 Task: Select video "movie D.mp4".
Action: Mouse moved to (462, 134)
Screenshot: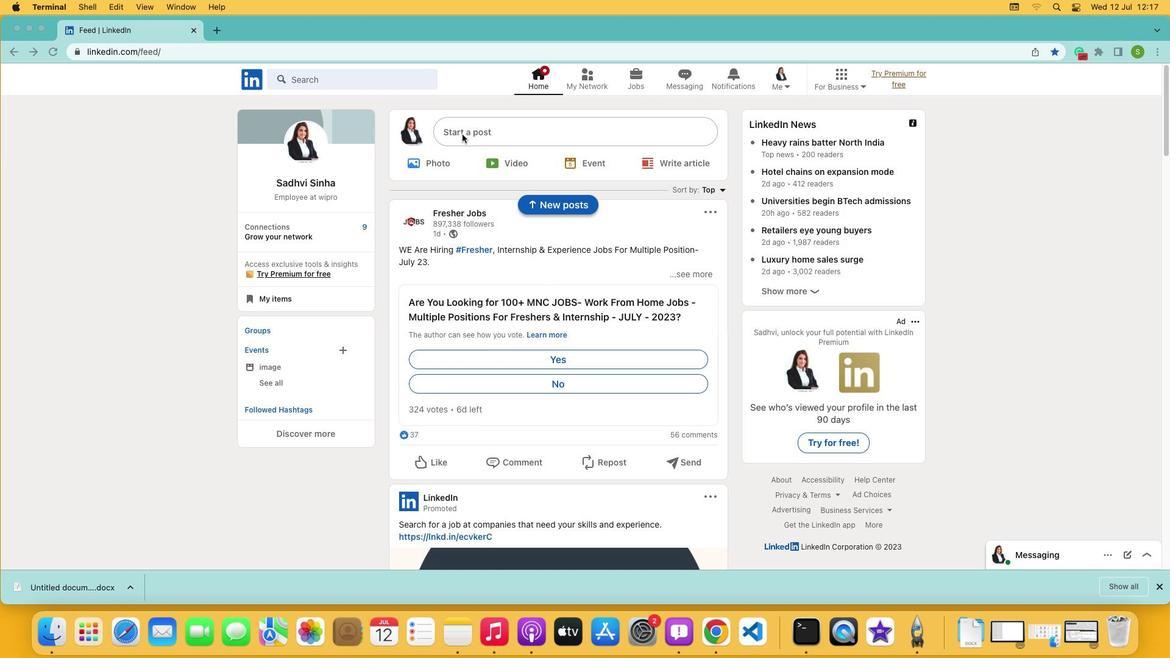 
Action: Mouse pressed left at (462, 134)
Screenshot: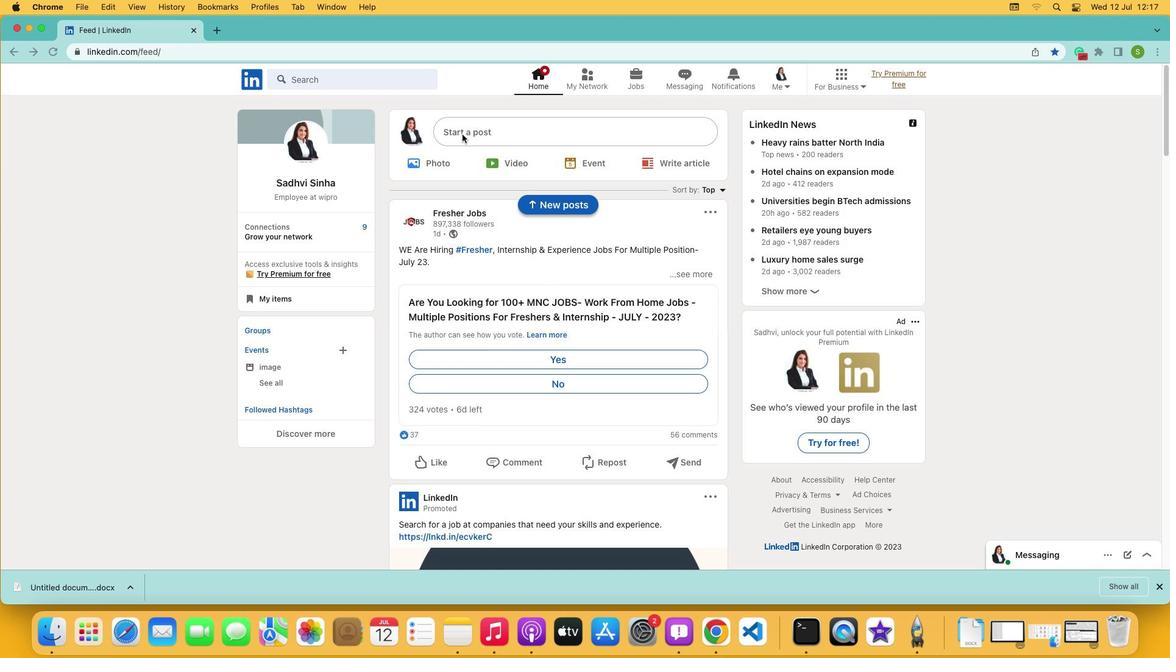 
Action: Mouse pressed left at (462, 134)
Screenshot: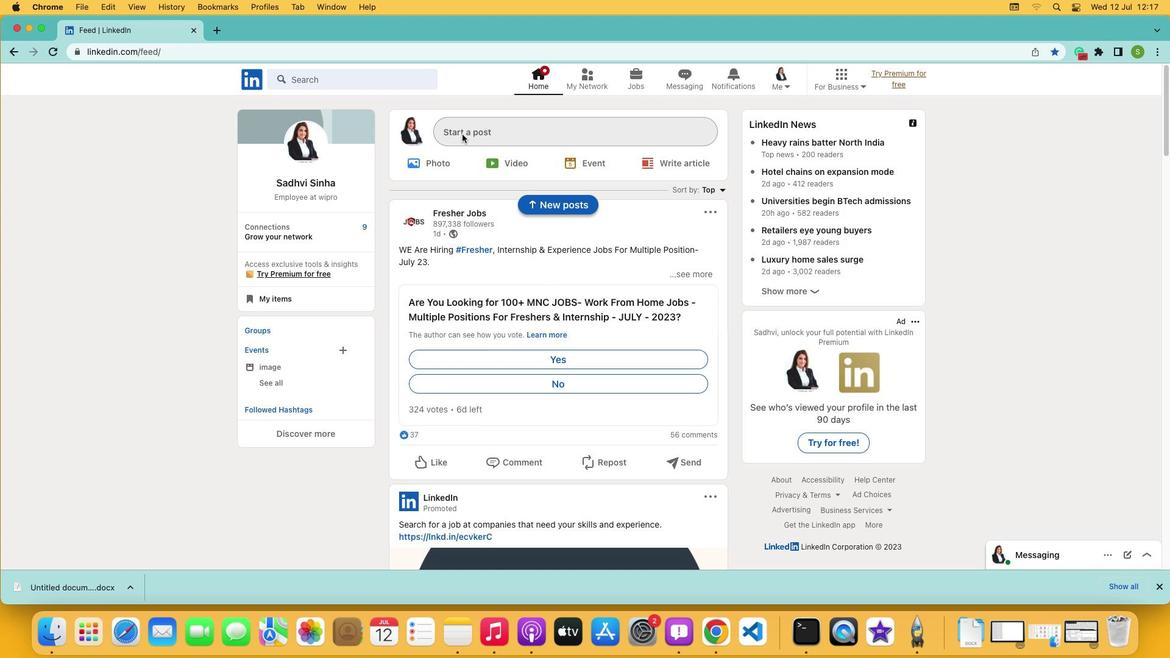 
Action: Mouse moved to (431, 373)
Screenshot: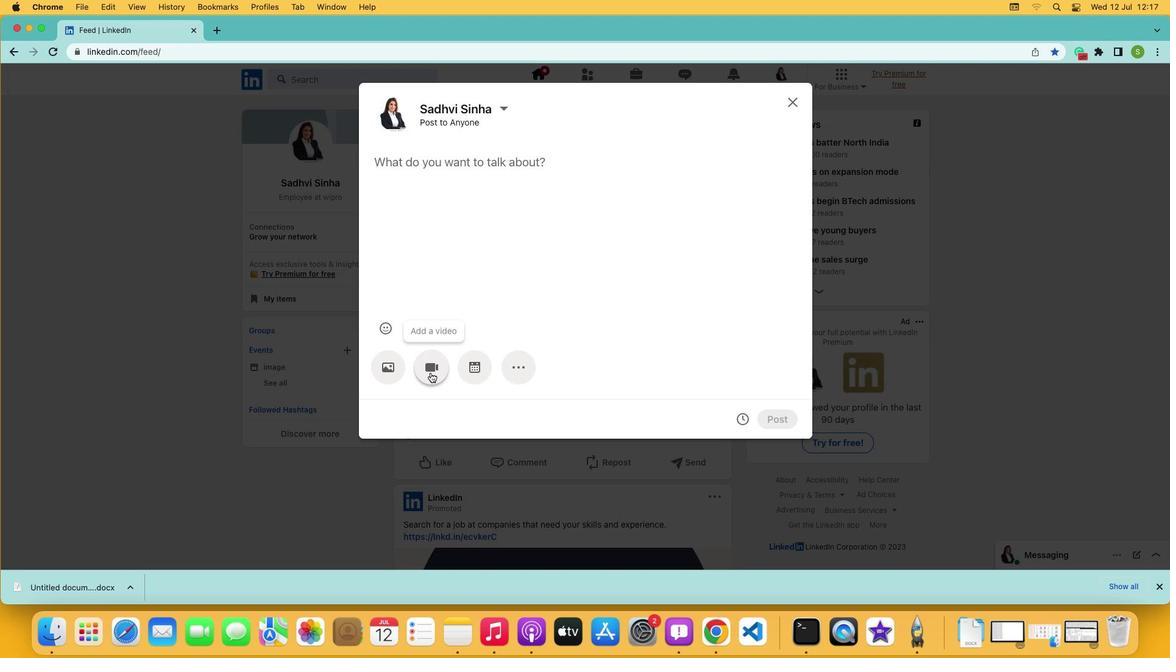 
Action: Mouse pressed left at (431, 373)
Screenshot: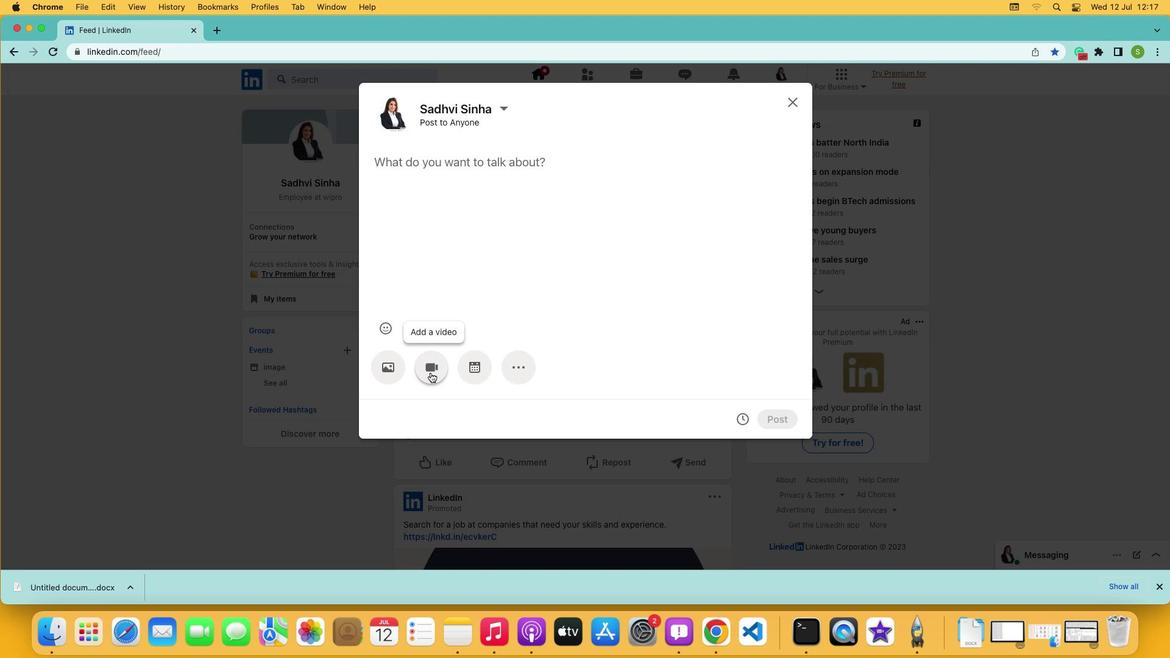 
Action: Mouse moved to (474, 328)
Screenshot: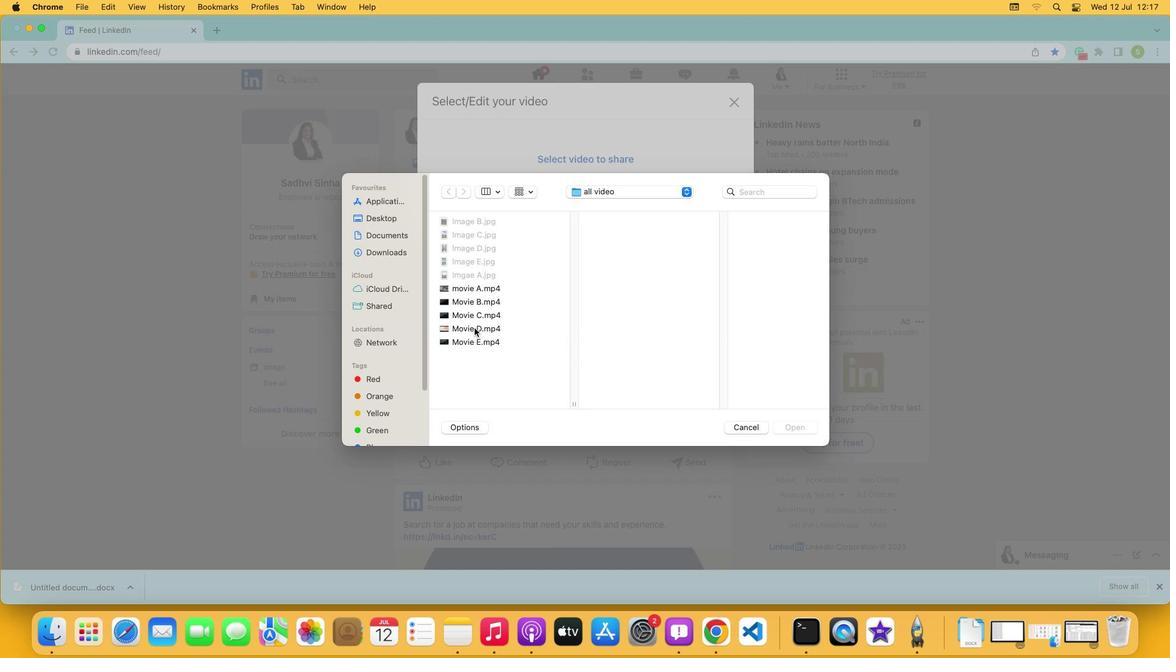 
Action: Mouse pressed left at (474, 328)
Screenshot: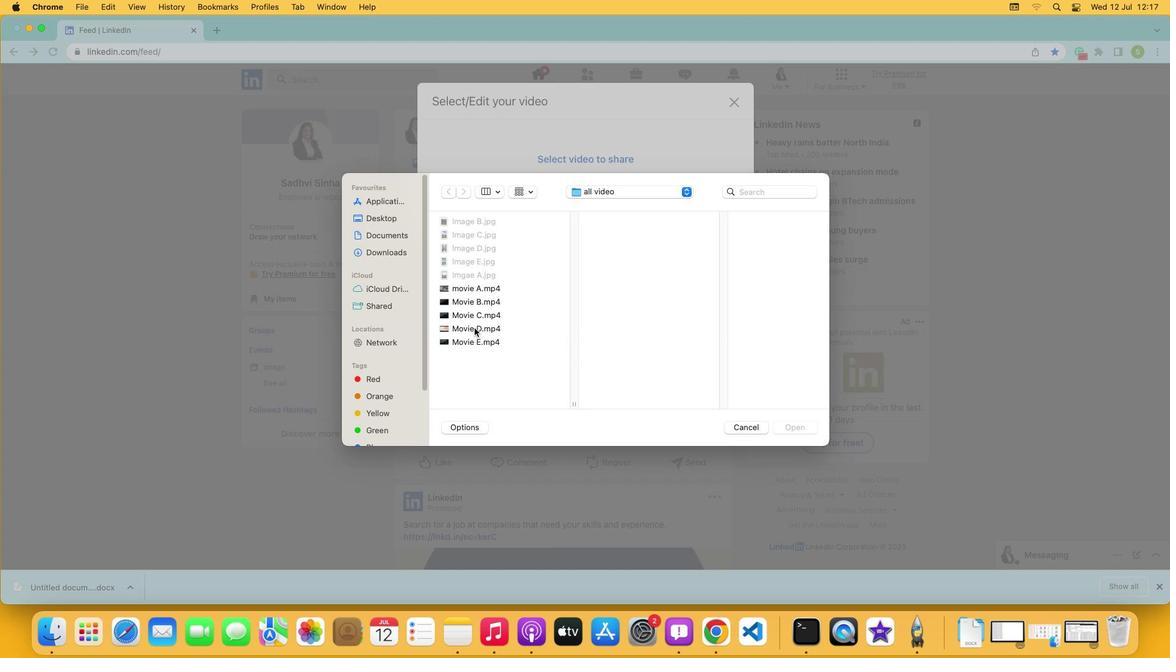 
